 Task: Set the video output module for output modules to automatic.
Action: Mouse moved to (98, 14)
Screenshot: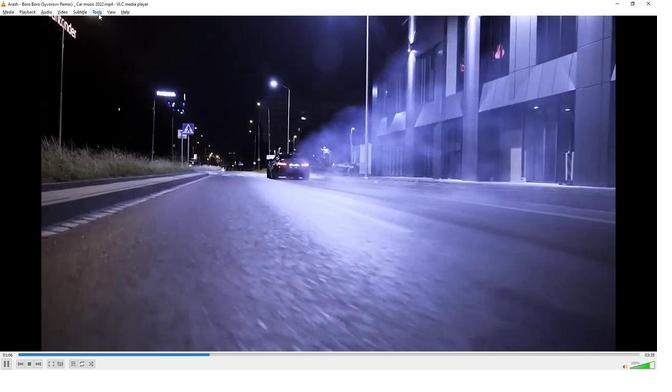 
Action: Mouse pressed left at (98, 14)
Screenshot: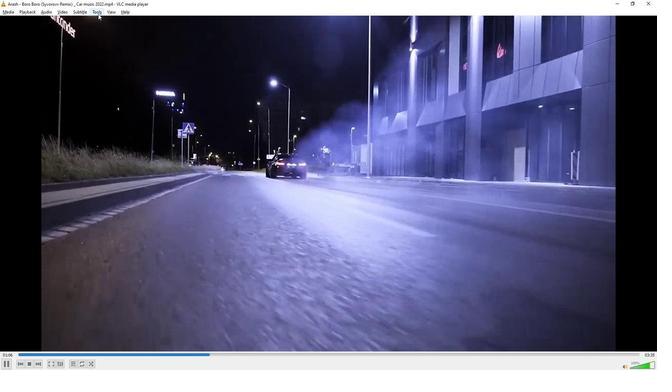 
Action: Mouse moved to (106, 96)
Screenshot: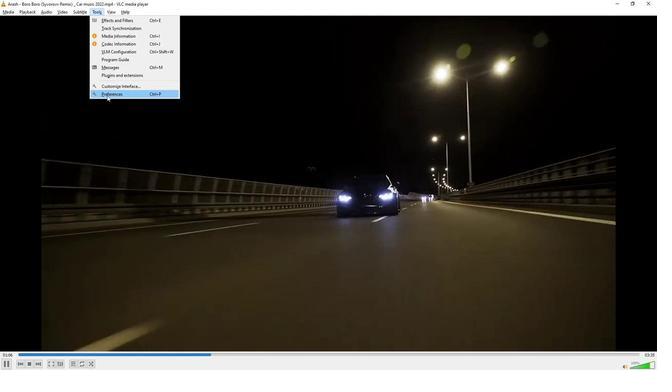 
Action: Mouse pressed left at (106, 96)
Screenshot: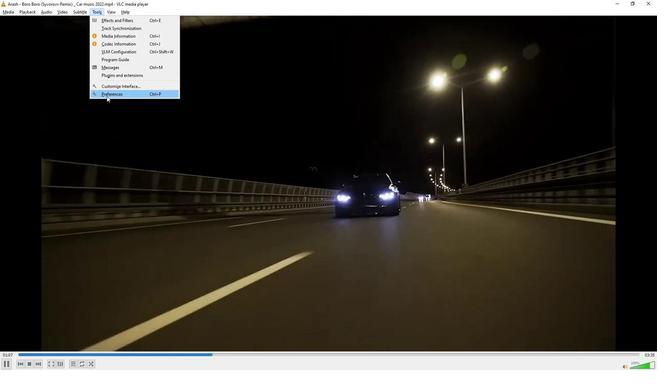 
Action: Mouse moved to (144, 291)
Screenshot: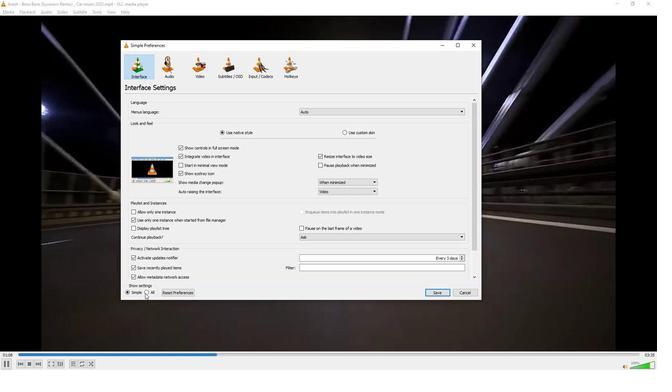 
Action: Mouse pressed left at (144, 291)
Screenshot: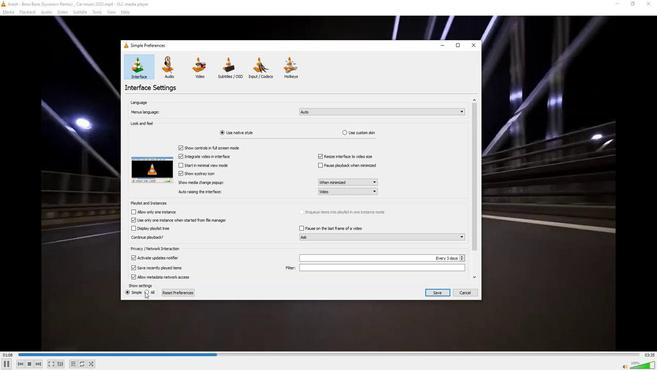 
Action: Mouse moved to (143, 246)
Screenshot: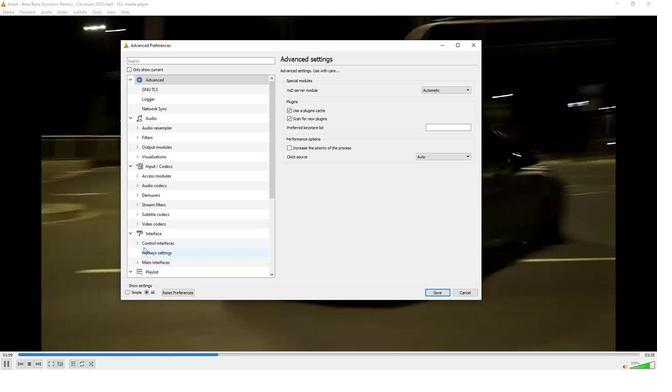 
Action: Mouse scrolled (143, 246) with delta (0, 0)
Screenshot: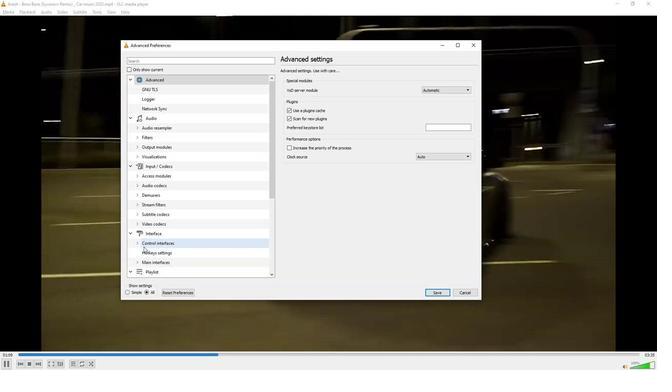 
Action: Mouse scrolled (143, 246) with delta (0, 0)
Screenshot: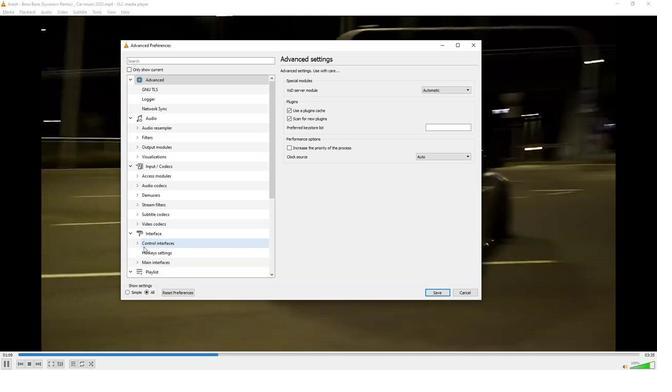 
Action: Mouse scrolled (143, 246) with delta (0, 0)
Screenshot: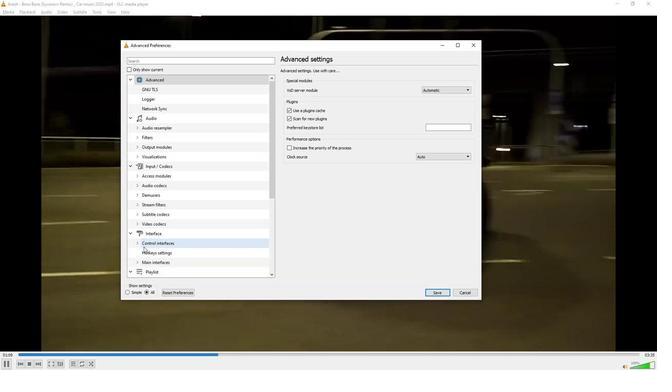 
Action: Mouse scrolled (143, 246) with delta (0, 0)
Screenshot: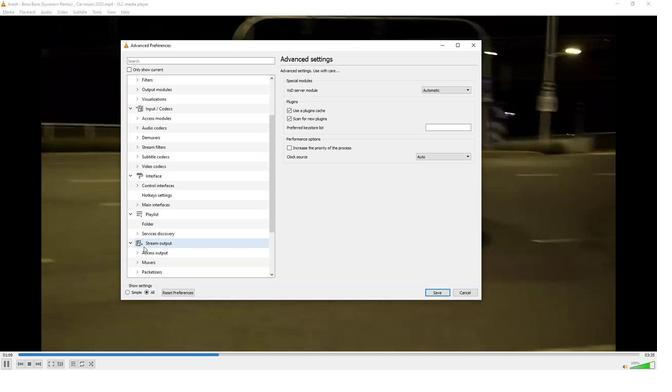 
Action: Mouse scrolled (143, 246) with delta (0, 0)
Screenshot: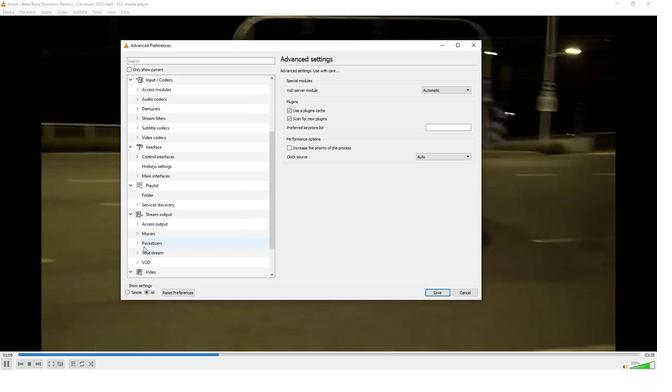 
Action: Mouse scrolled (143, 246) with delta (0, 0)
Screenshot: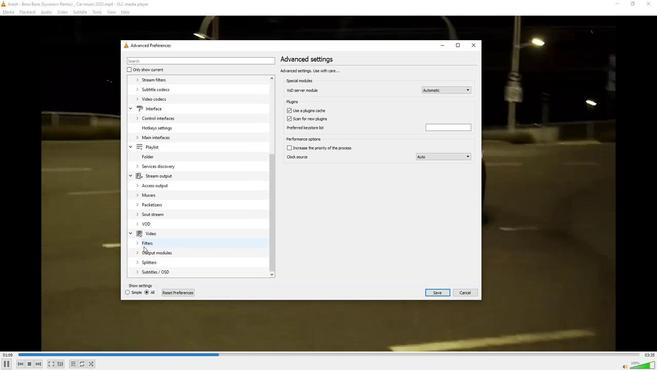 
Action: Mouse moved to (150, 252)
Screenshot: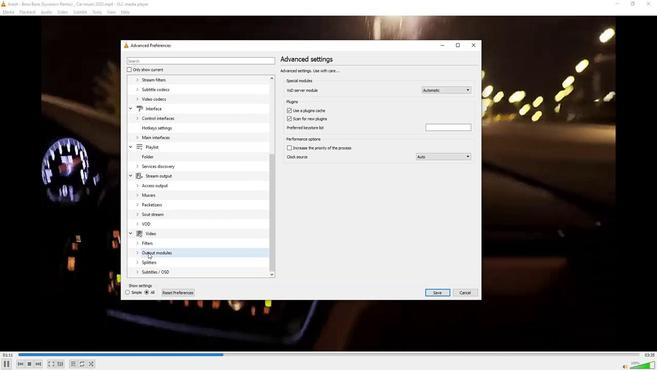 
Action: Mouse pressed left at (150, 252)
Screenshot: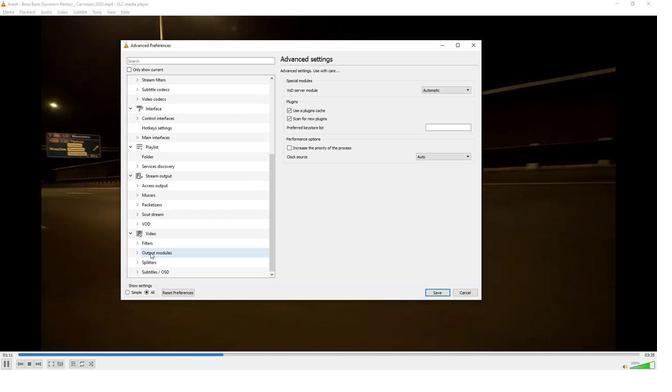 
Action: Mouse moved to (438, 83)
Screenshot: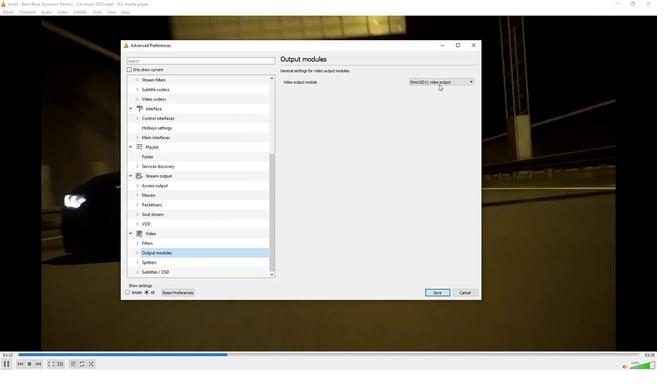 
Action: Mouse pressed left at (438, 83)
Screenshot: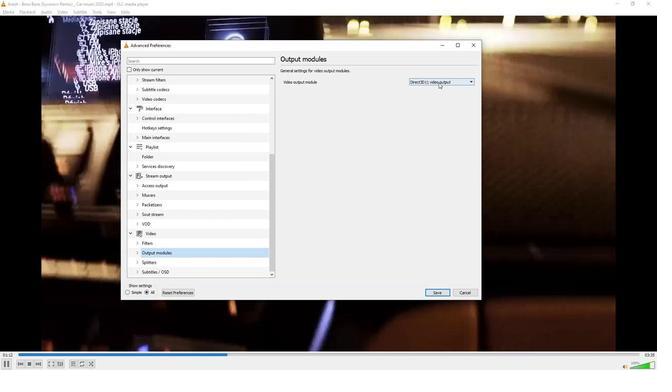 
Action: Mouse moved to (429, 86)
Screenshot: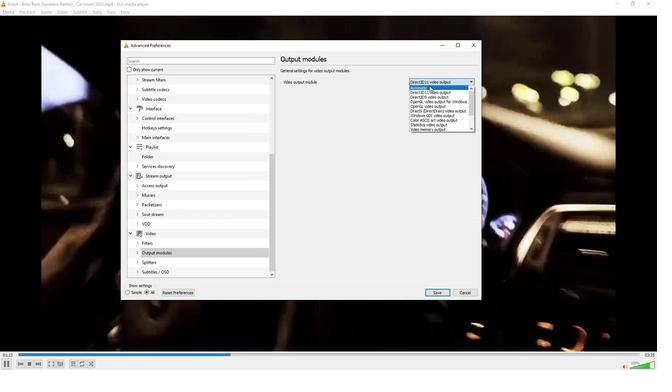 
Action: Mouse pressed left at (429, 86)
Screenshot: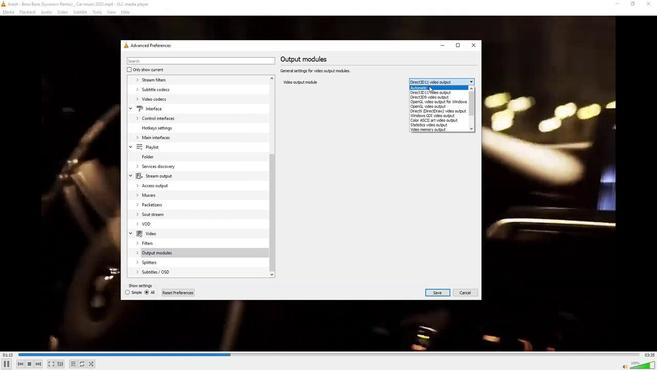 
Action: Mouse moved to (398, 134)
Screenshot: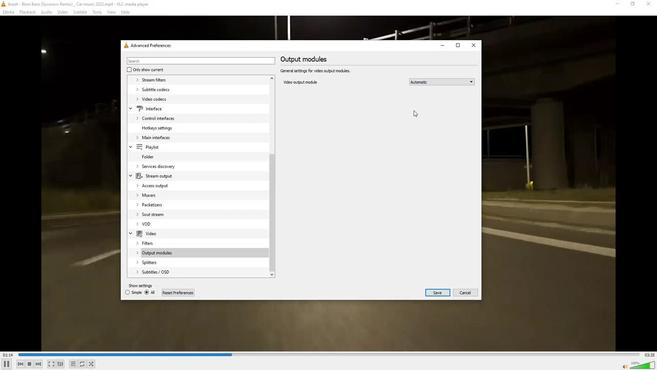 
